 Task: Add a signature Ethan King containing Happy Valentines Day, Ethan King to email address softage.10@softage.net and add a folder Succession planning
Action: Mouse moved to (704, 97)
Screenshot: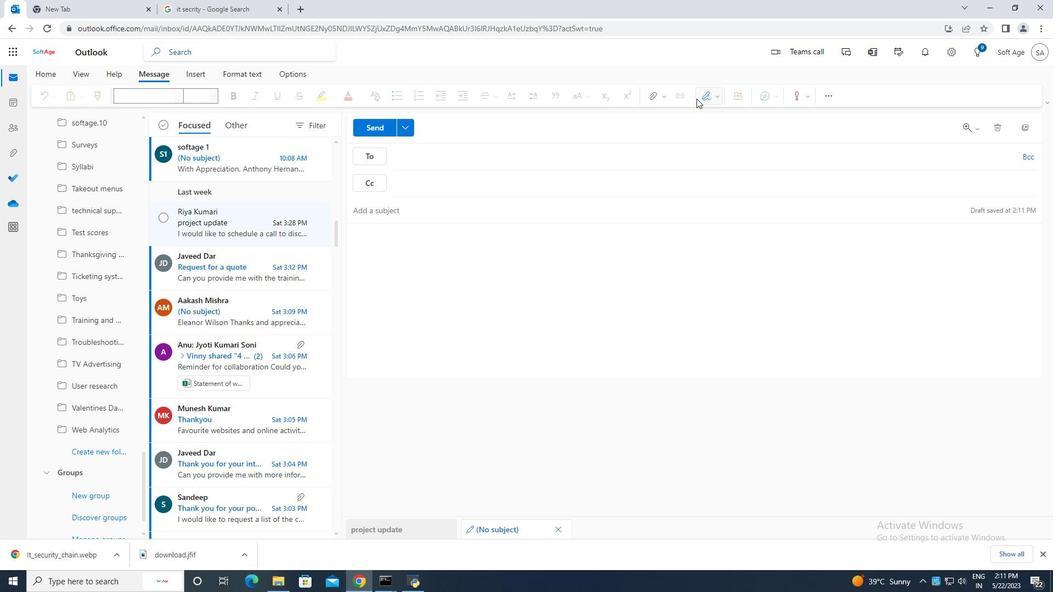 
Action: Mouse pressed left at (704, 97)
Screenshot: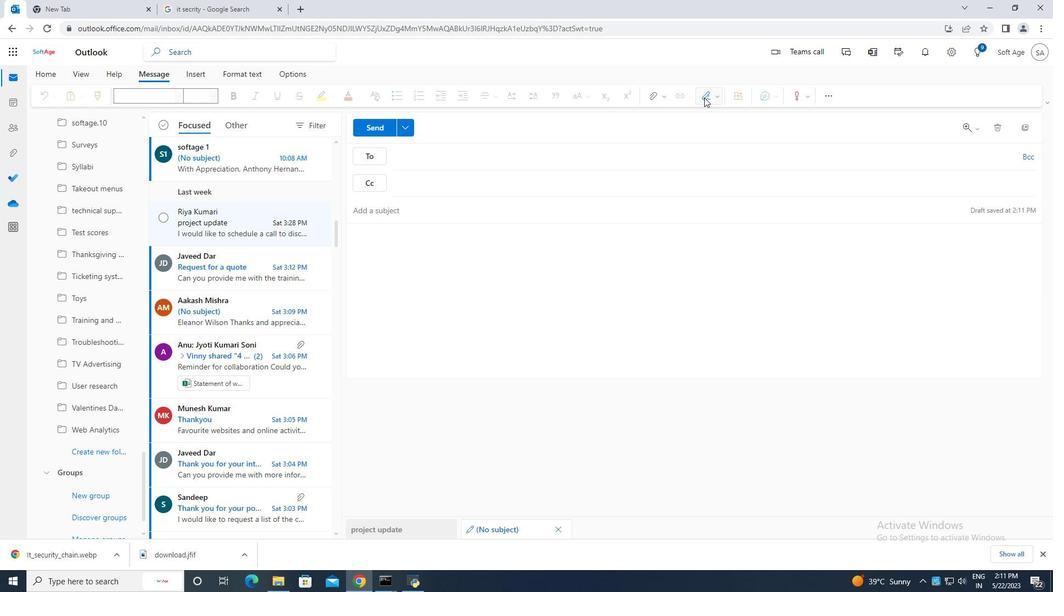 
Action: Mouse moved to (693, 138)
Screenshot: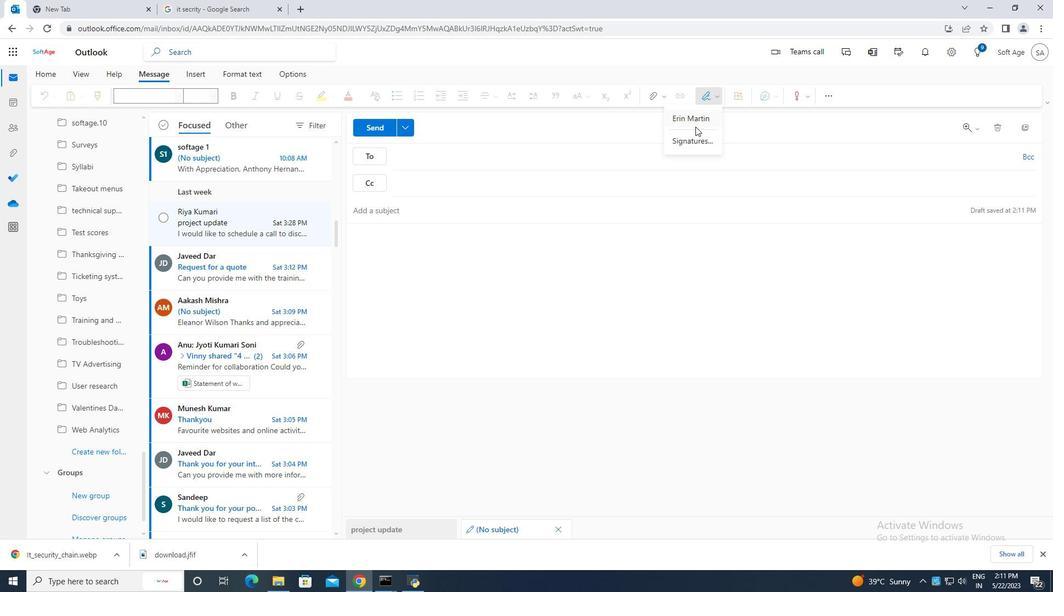 
Action: Mouse pressed left at (693, 138)
Screenshot: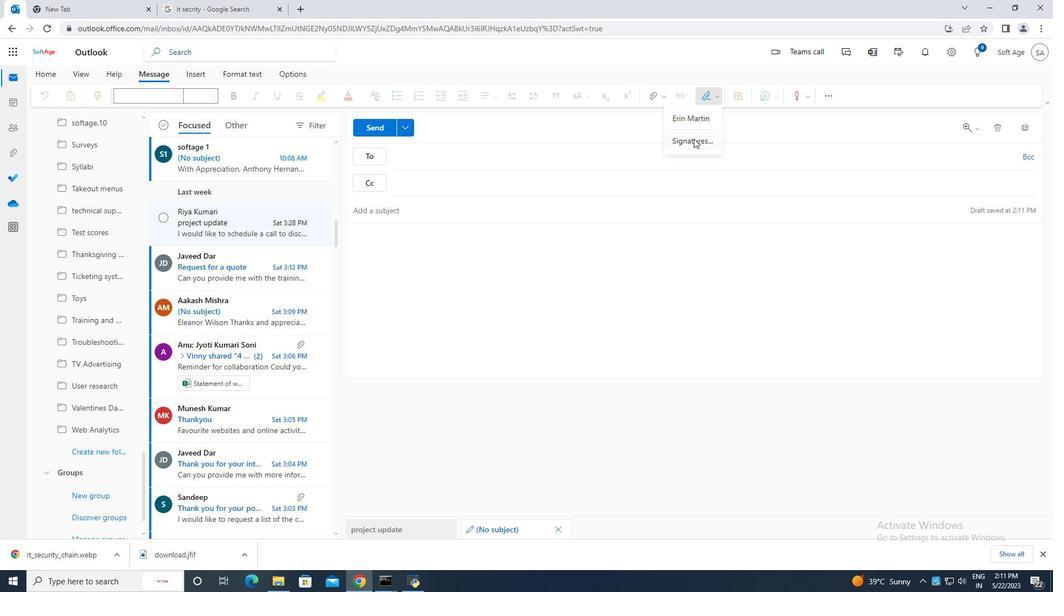 
Action: Mouse moved to (754, 180)
Screenshot: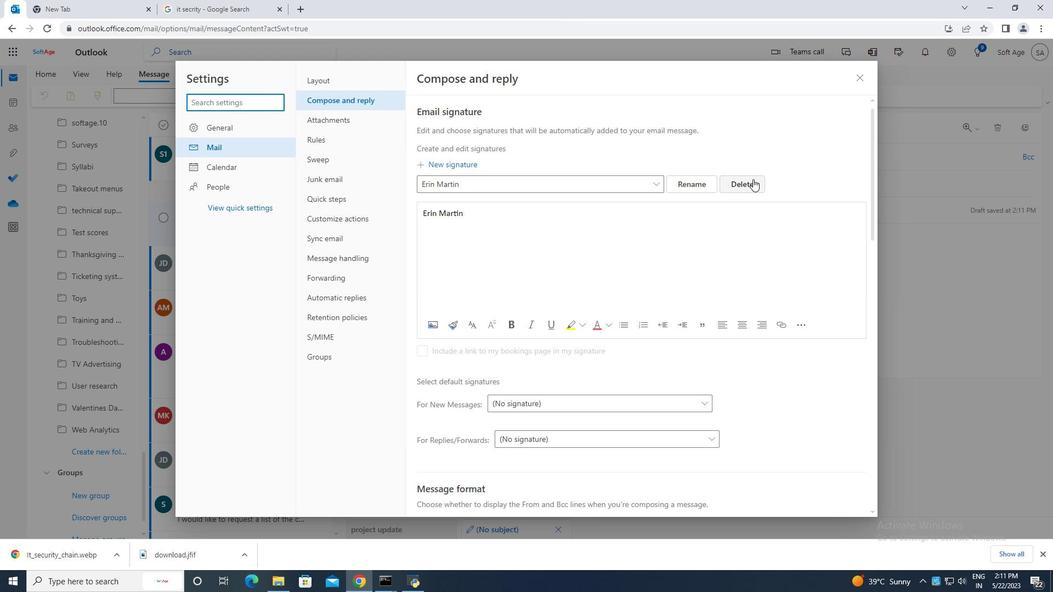 
Action: Mouse pressed left at (754, 180)
Screenshot: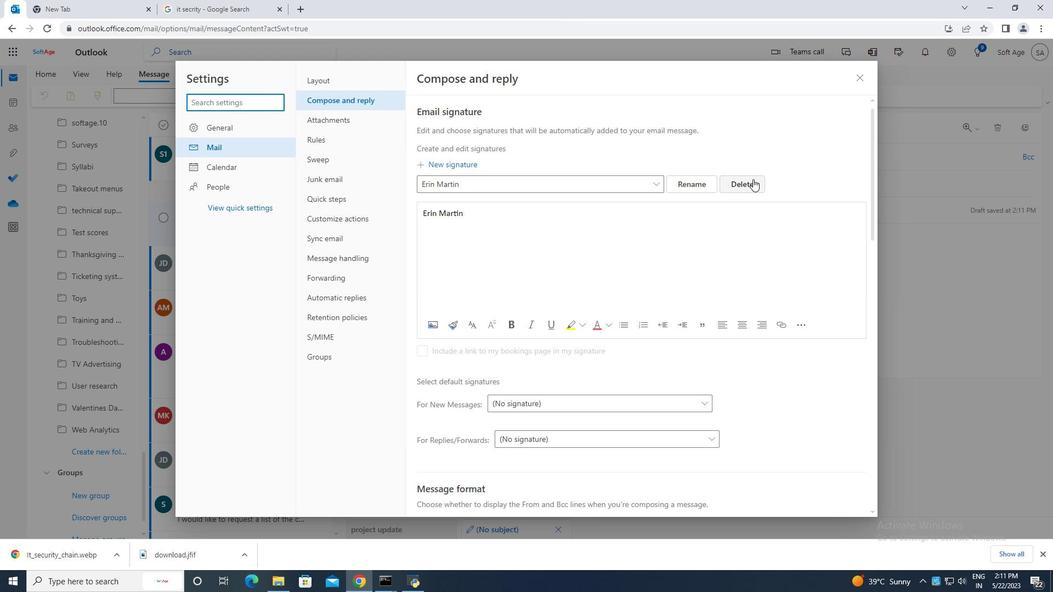 
Action: Mouse moved to (481, 182)
Screenshot: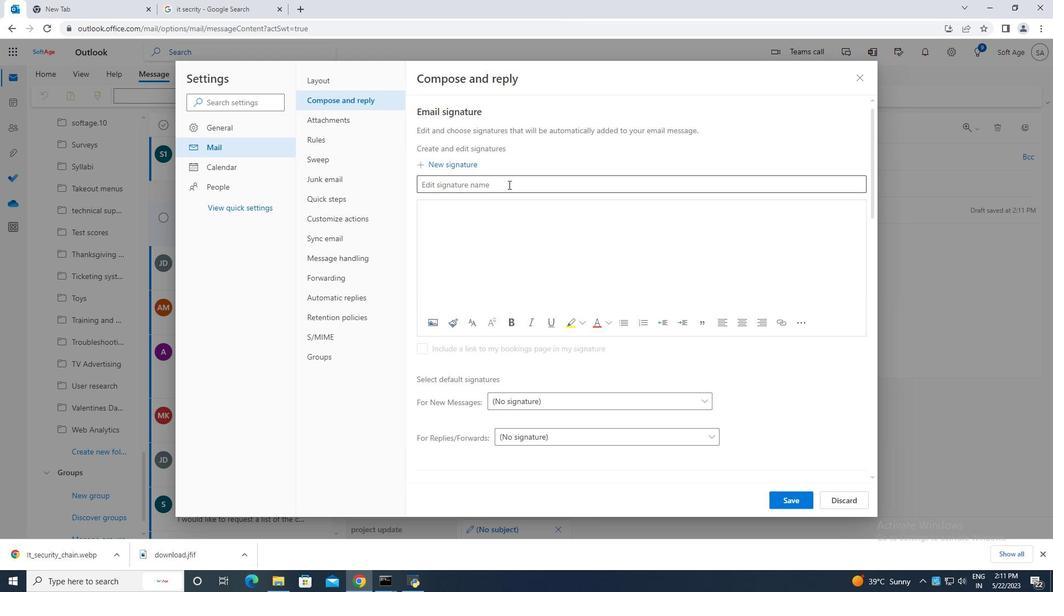 
Action: Mouse pressed left at (481, 182)
Screenshot: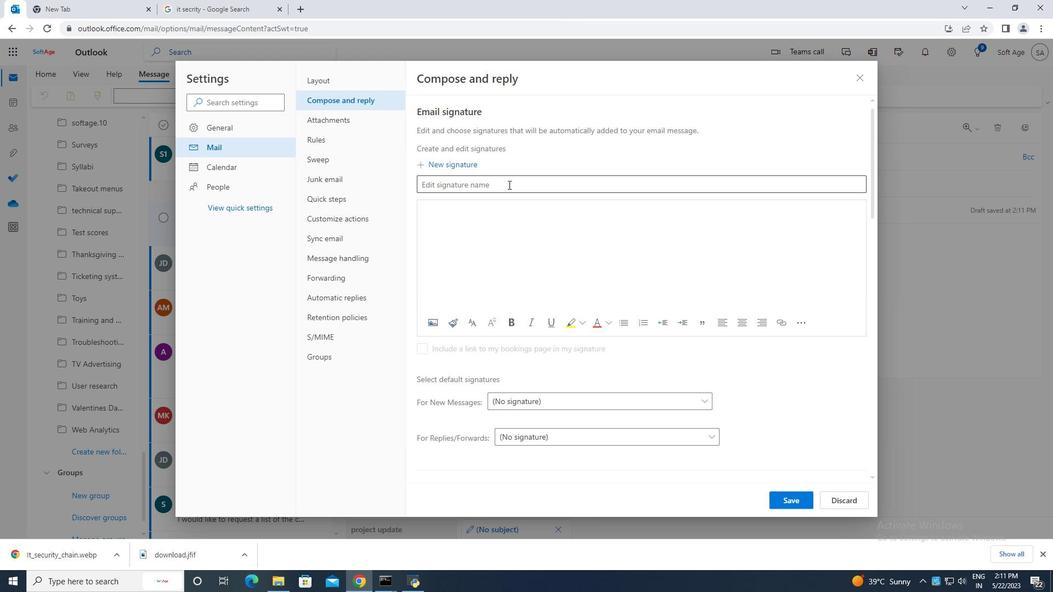 
Action: Mouse moved to (481, 182)
Screenshot: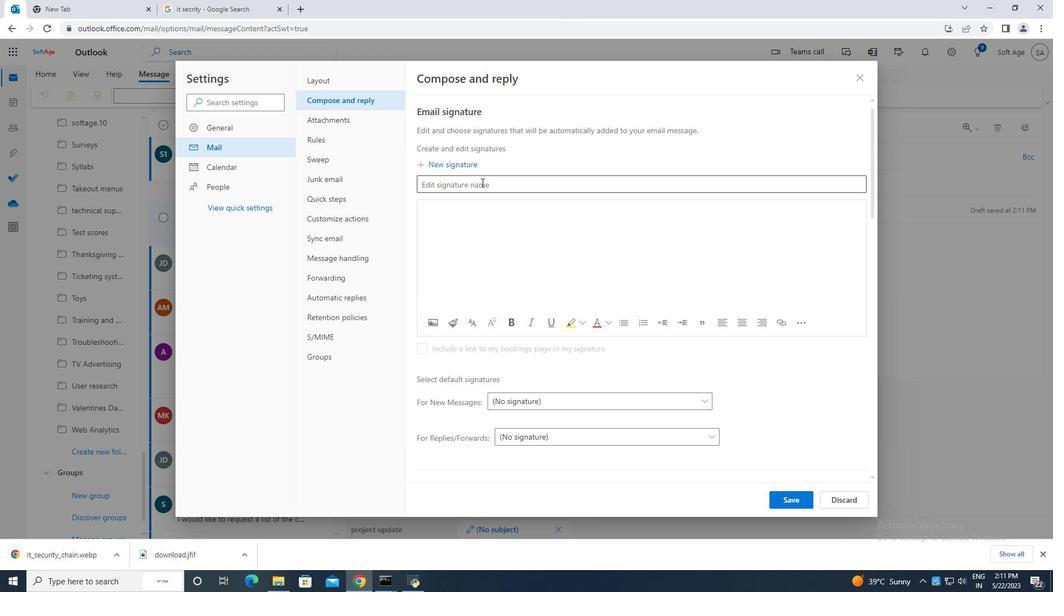 
Action: Key pressed <Key.caps_lock>E<Key.caps_lock>than<Key.space><Key.caps_lock>K<Key.caps_lock>ing<Key.space>
Screenshot: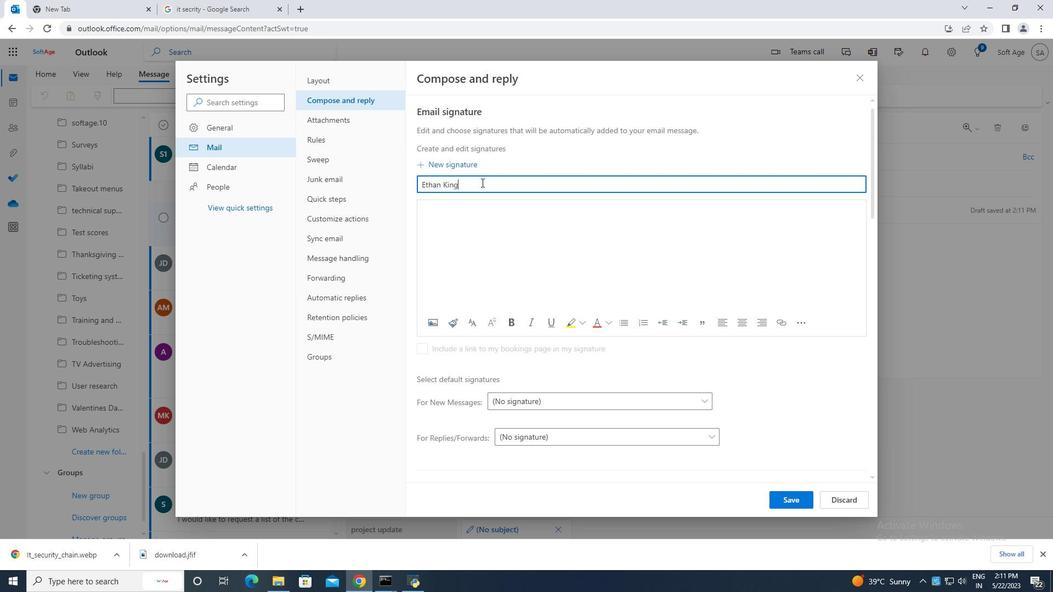
Action: Mouse moved to (445, 205)
Screenshot: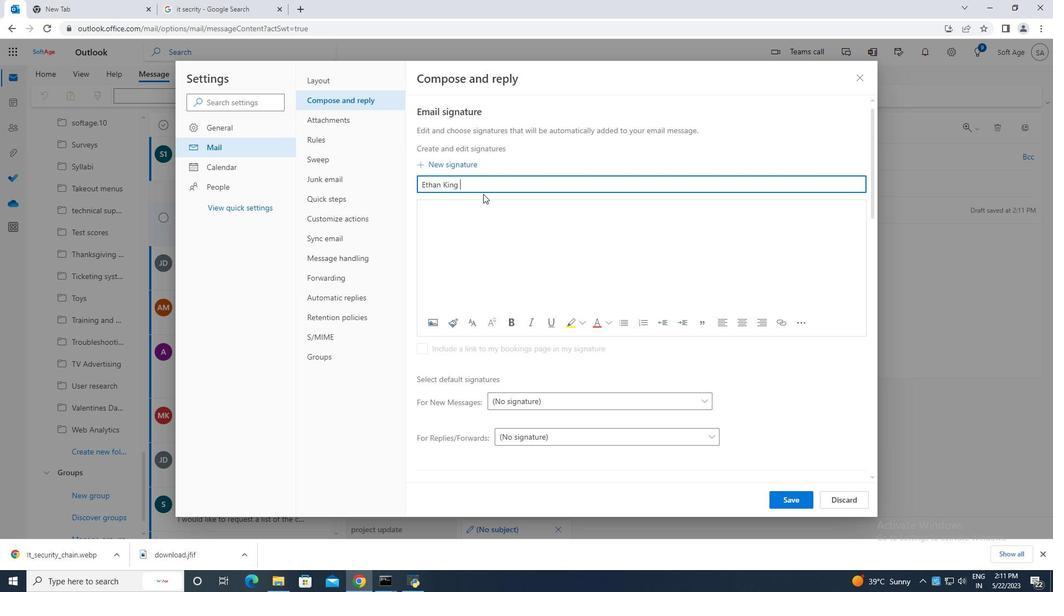
Action: Mouse pressed left at (445, 205)
Screenshot: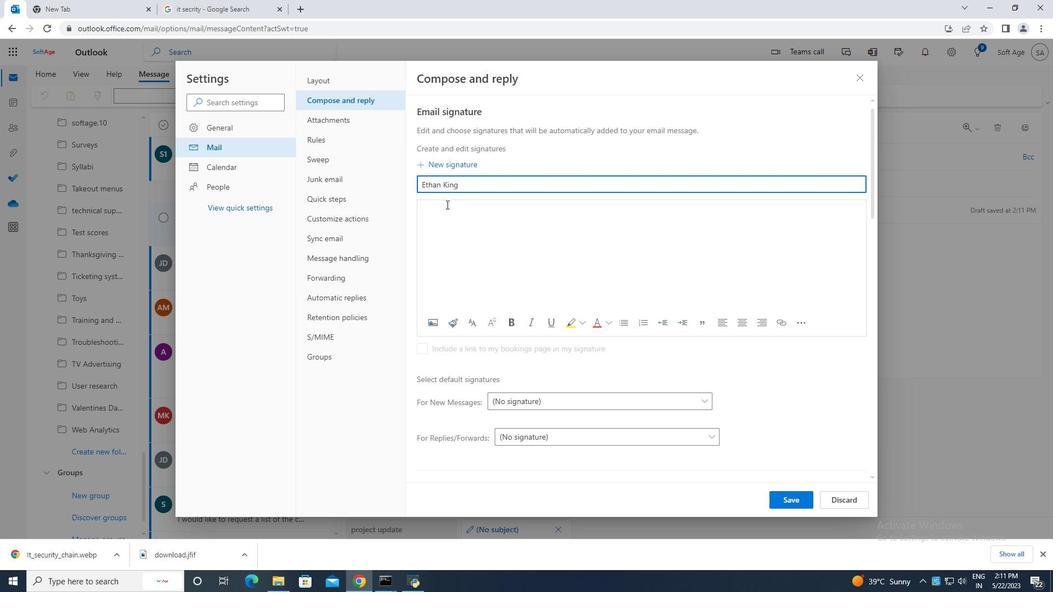 
Action: Key pressed <Key.caps_lock>E<Key.caps_lock>than<Key.space><Key.caps_lock>K<Key.caps_lock>ing
Screenshot: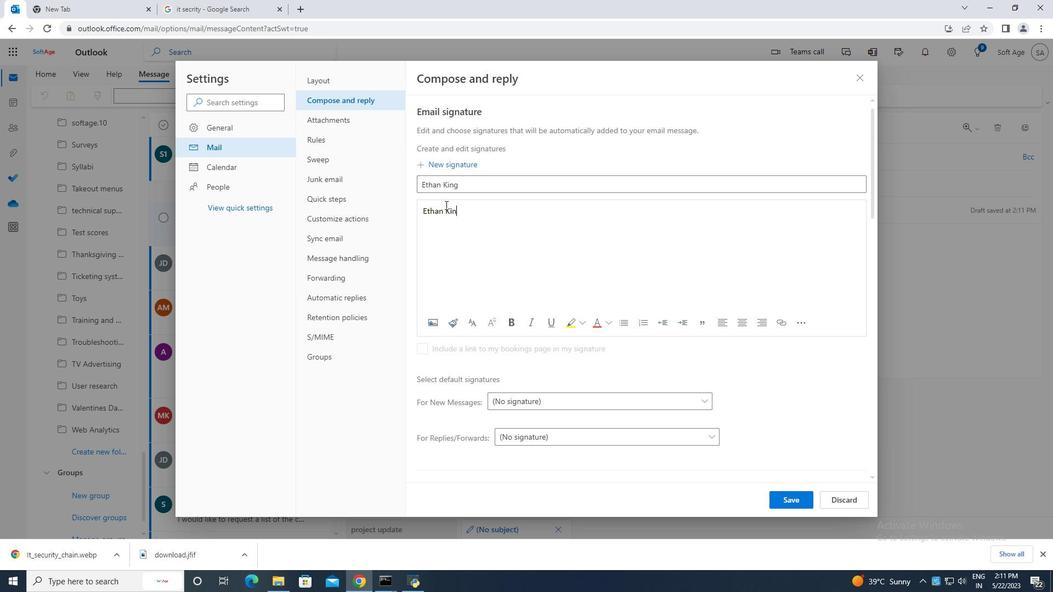
Action: Mouse moved to (795, 498)
Screenshot: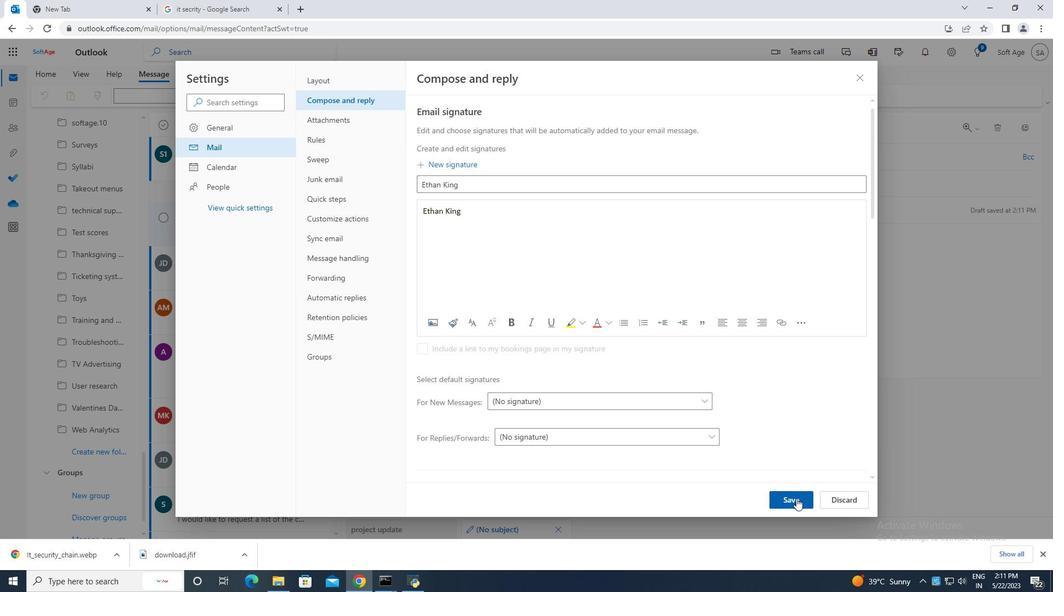 
Action: Mouse pressed left at (795, 498)
Screenshot: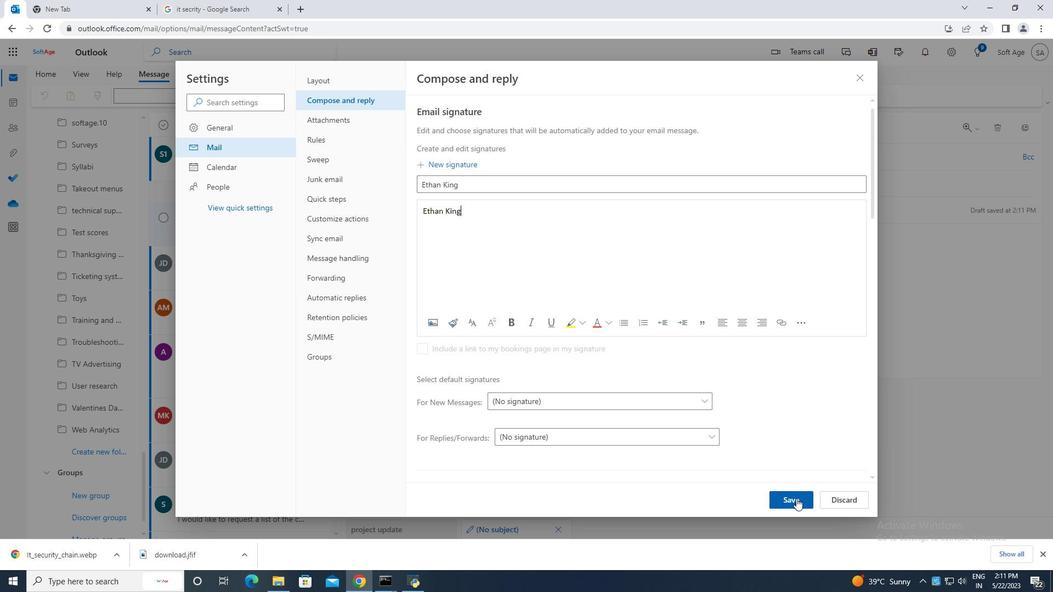 
Action: Mouse moved to (860, 81)
Screenshot: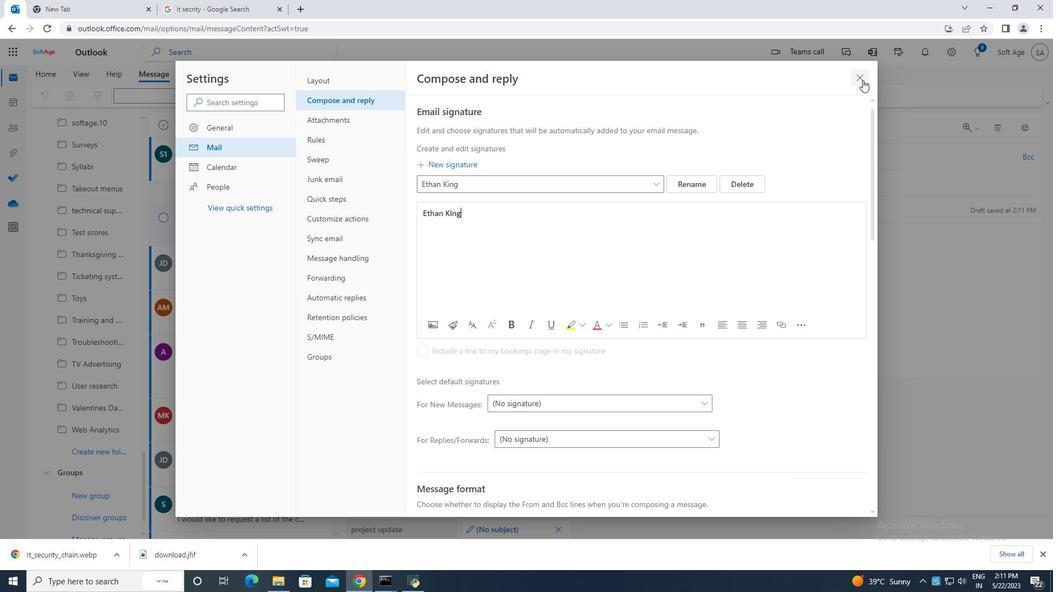 
Action: Mouse pressed left at (860, 81)
Screenshot: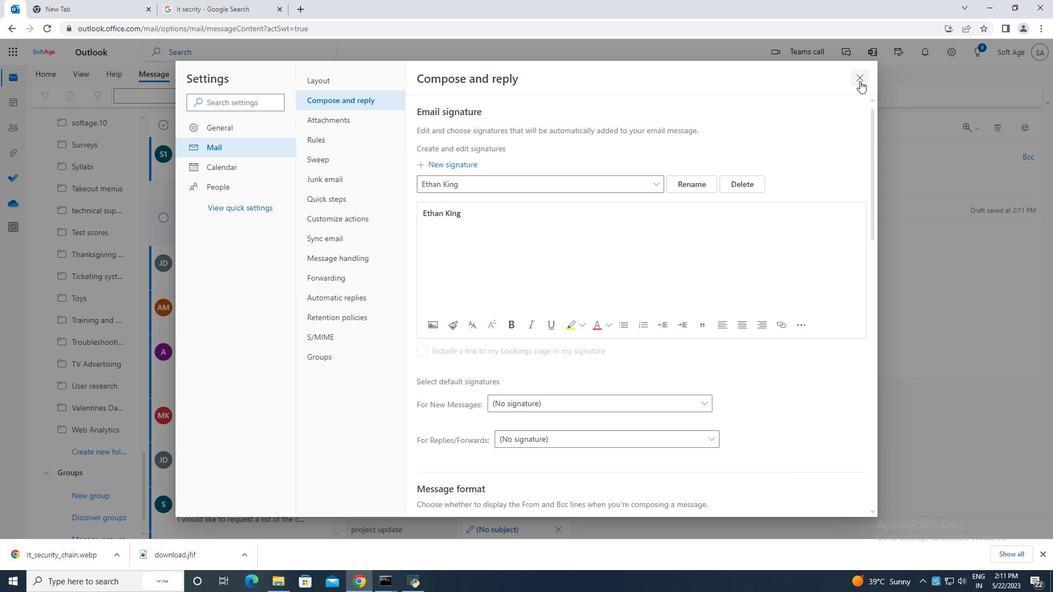 
Action: Mouse moved to (704, 97)
Screenshot: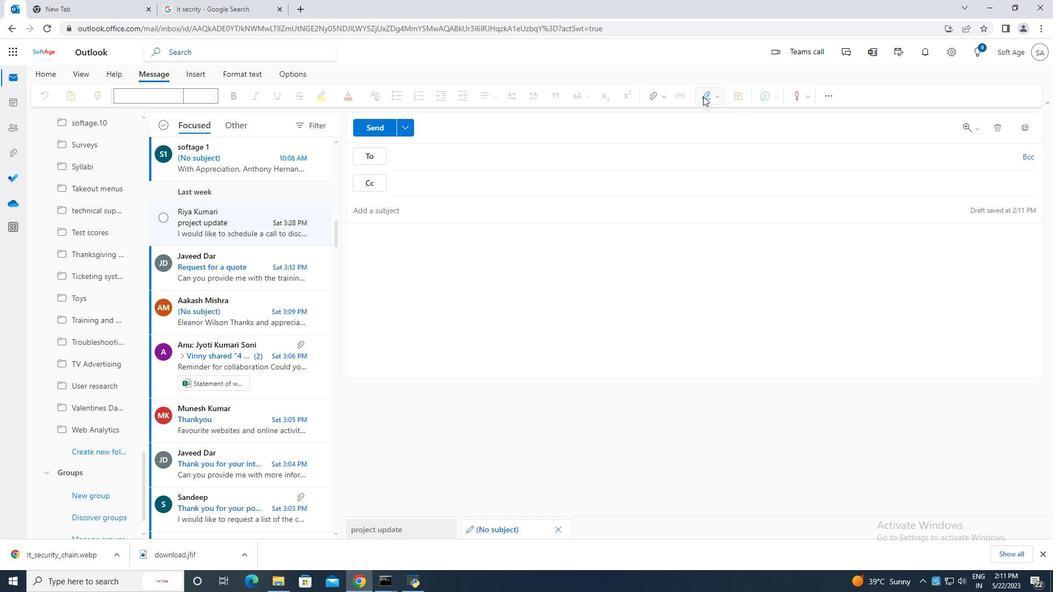 
Action: Mouse pressed left at (704, 97)
Screenshot: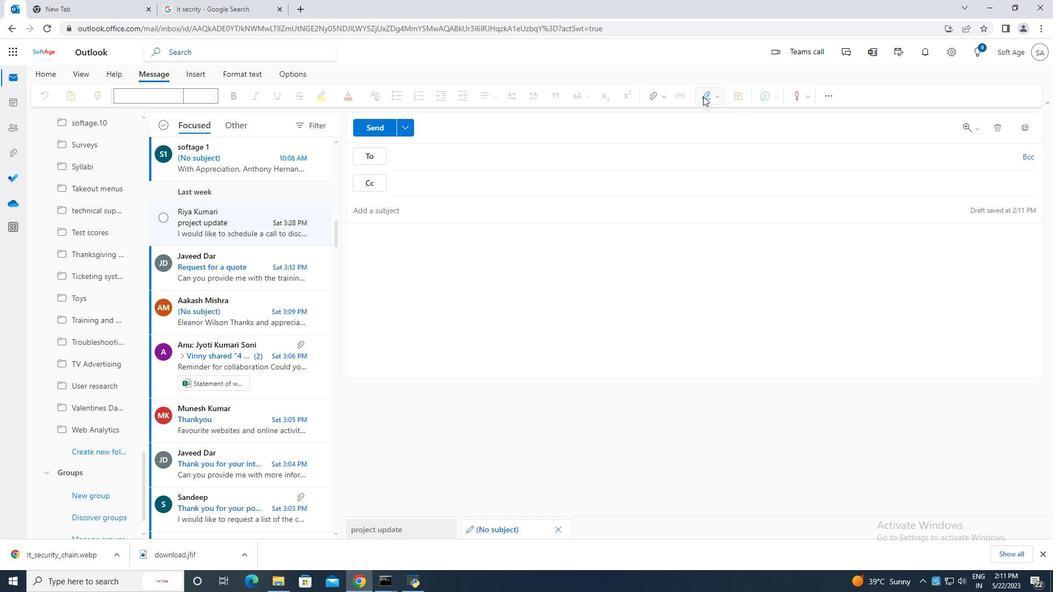 
Action: Mouse moved to (694, 118)
Screenshot: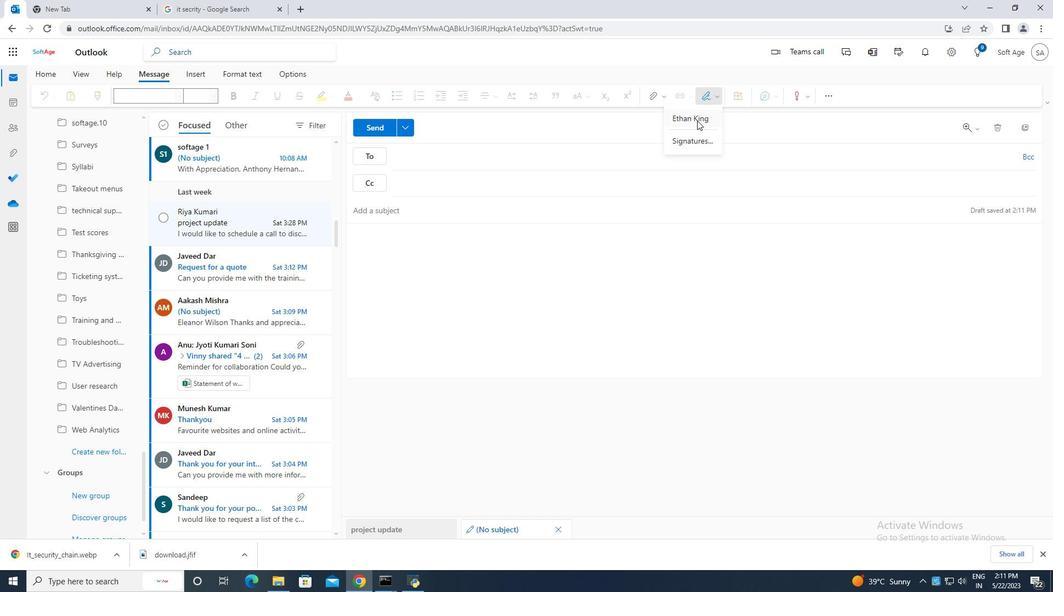 
Action: Mouse pressed left at (694, 118)
Screenshot: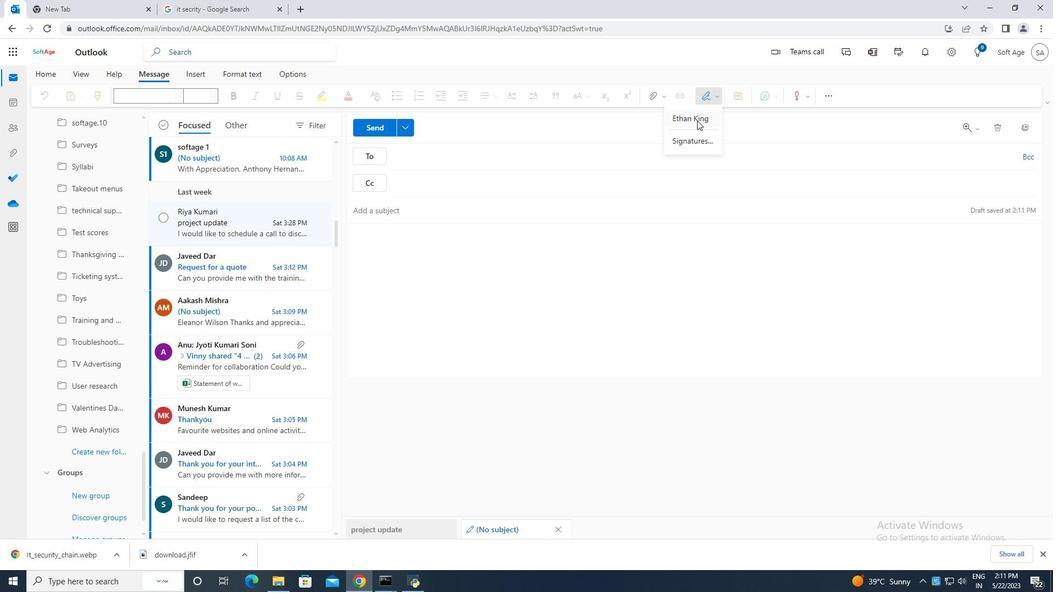 
Action: Mouse moved to (383, 235)
Screenshot: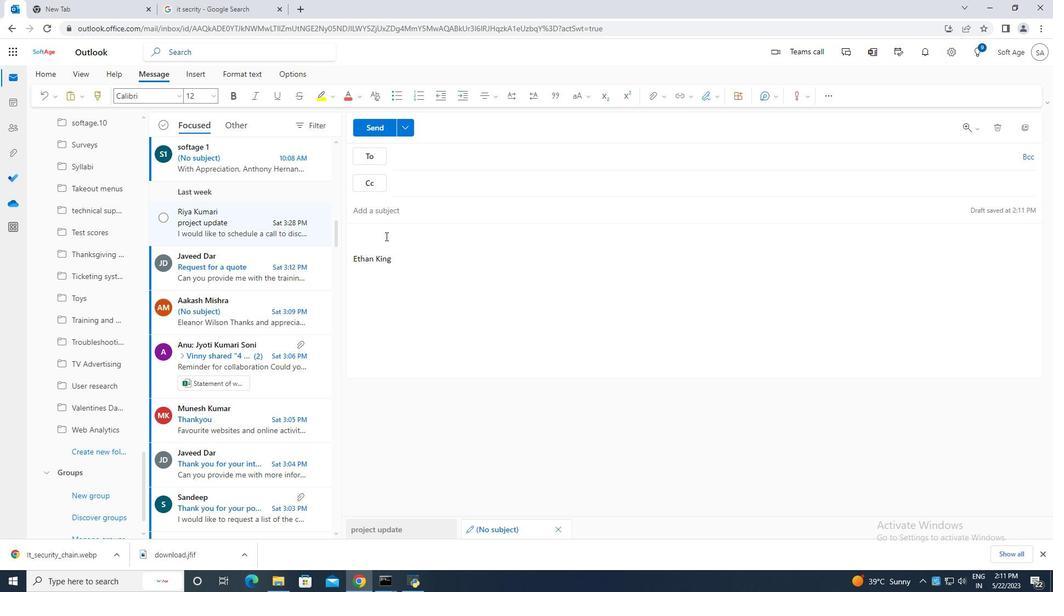 
Action: Key pressed <Key.caps_lock>C<Key.caps_lock>ontaining<Key.space>happy<Key.space>valenties<Key.space>day,
Screenshot: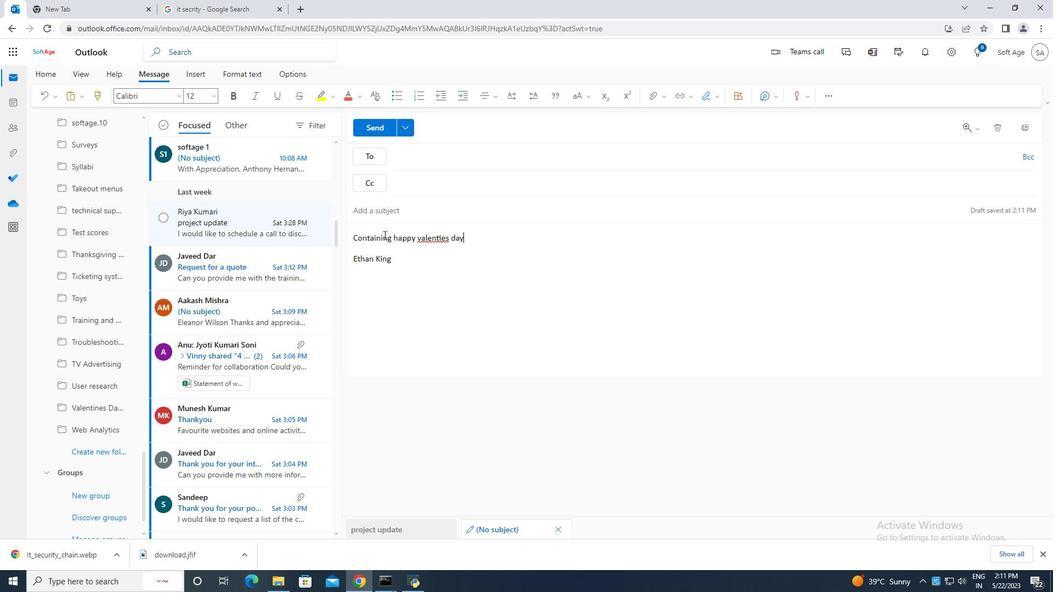 
Action: Mouse moved to (442, 241)
Screenshot: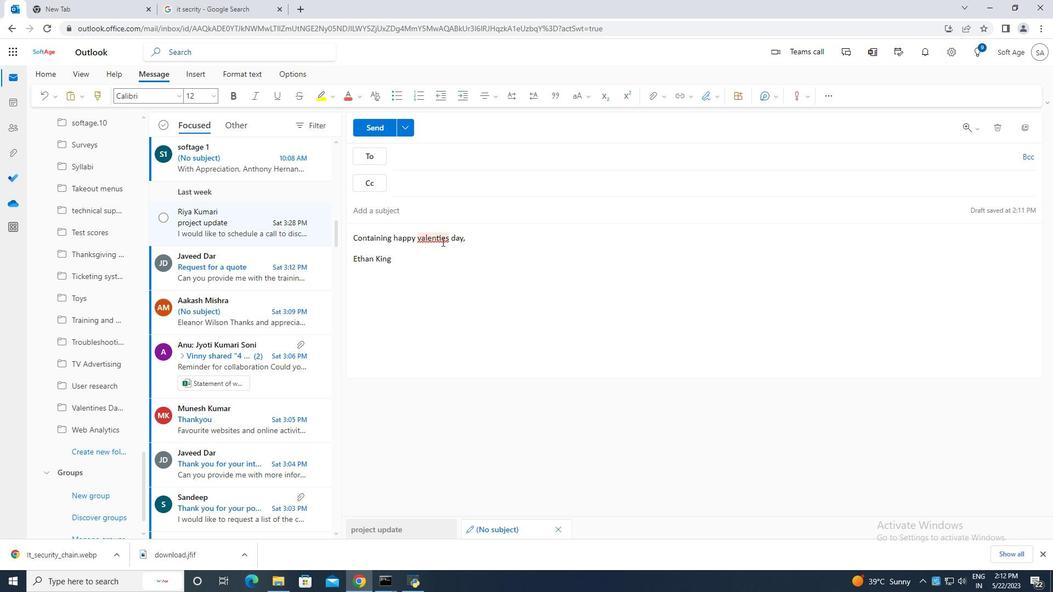 
Action: Mouse pressed left at (442, 241)
Screenshot: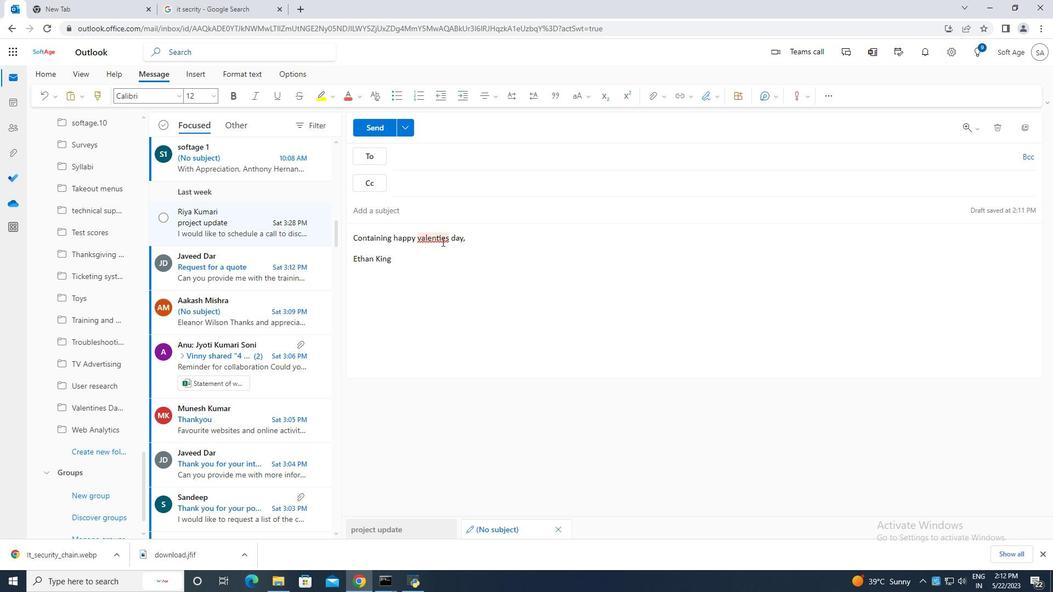 
Action: Mouse moved to (442, 242)
Screenshot: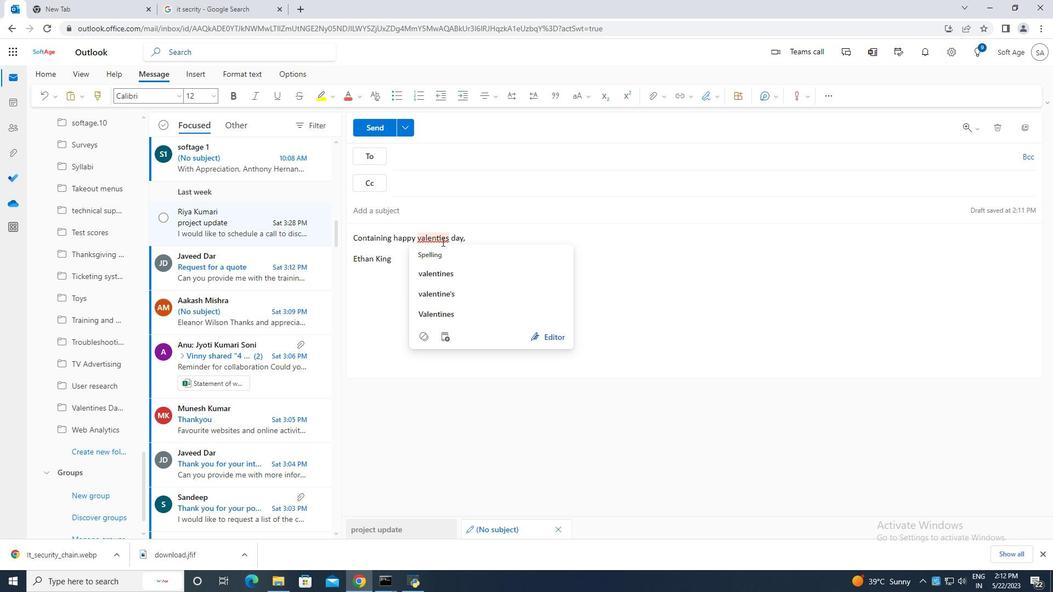 
Action: Key pressed n
Screenshot: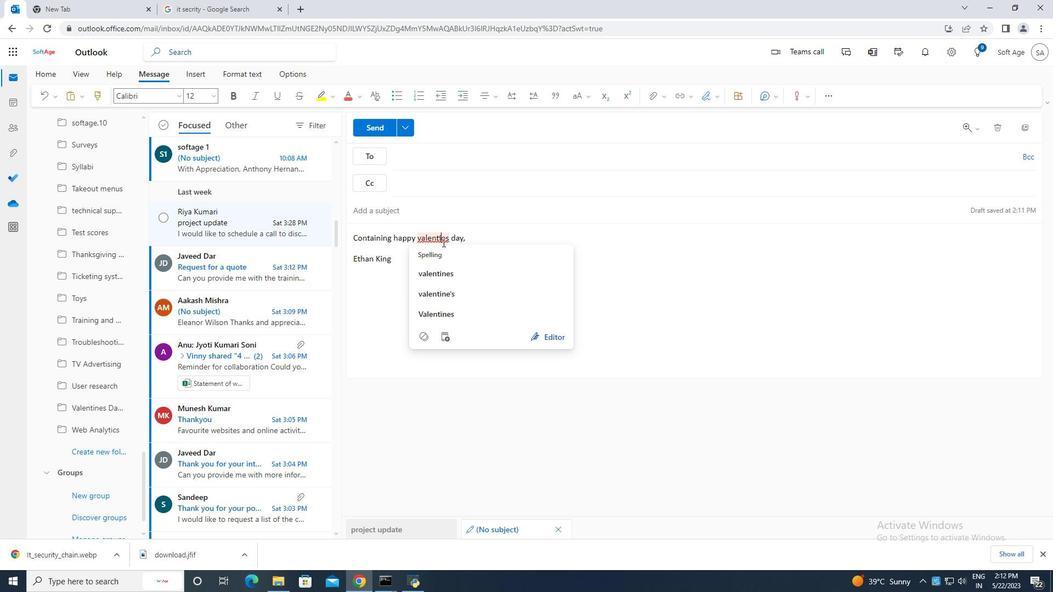 
Action: Mouse moved to (491, 239)
Screenshot: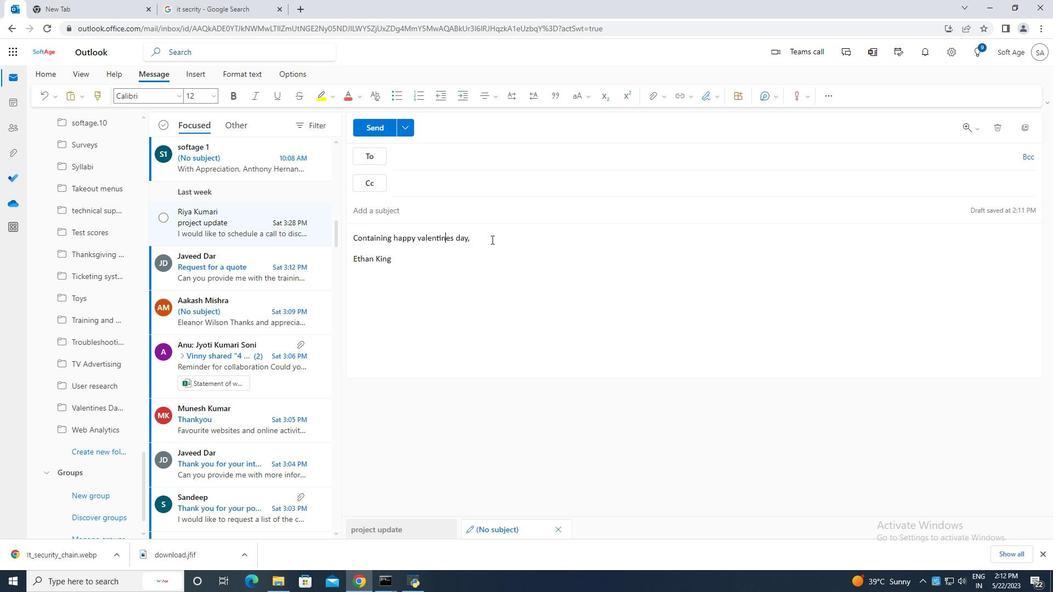 
Action: Mouse pressed left at (491, 239)
Screenshot: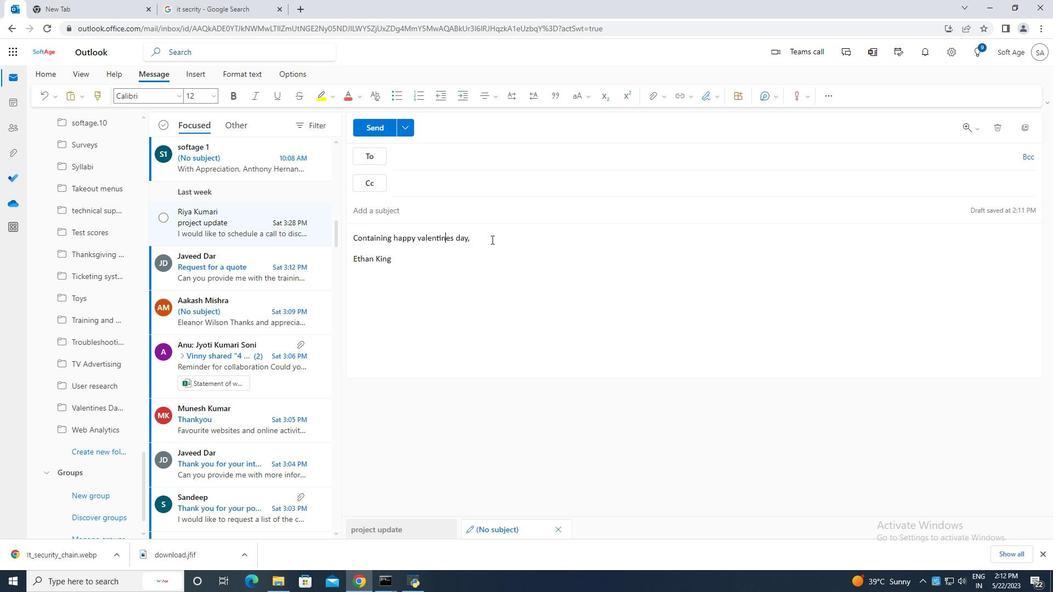 
Action: Mouse moved to (444, 158)
Screenshot: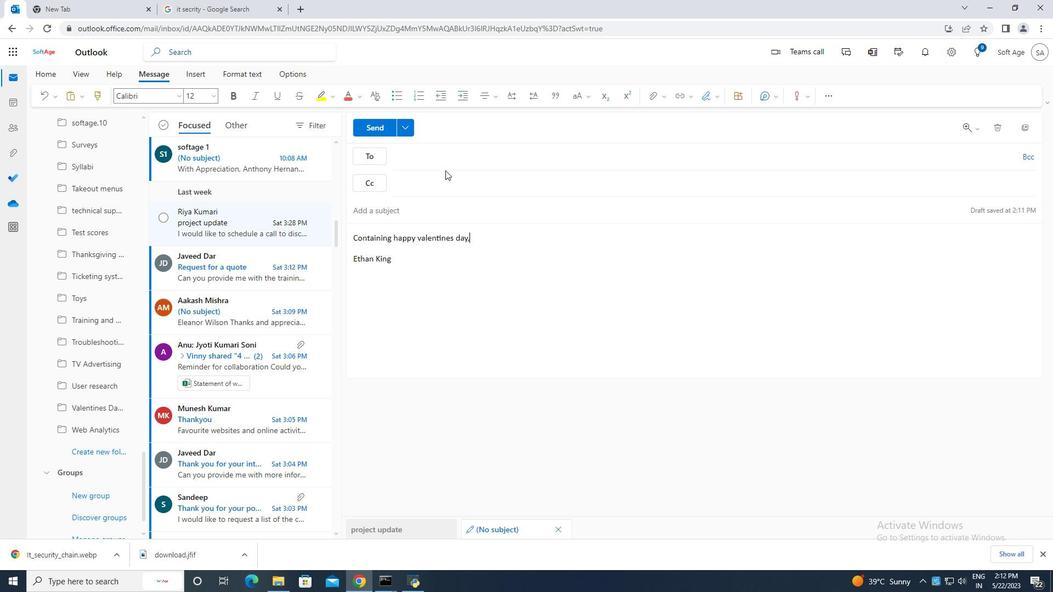 
Action: Mouse pressed left at (444, 158)
Screenshot: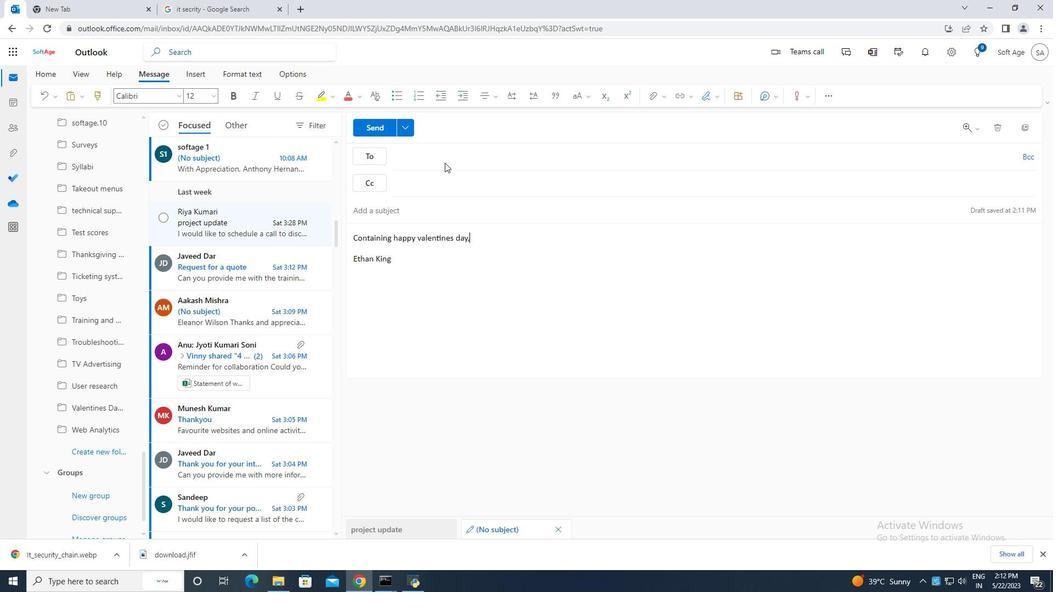 
Action: Mouse moved to (444, 158)
Screenshot: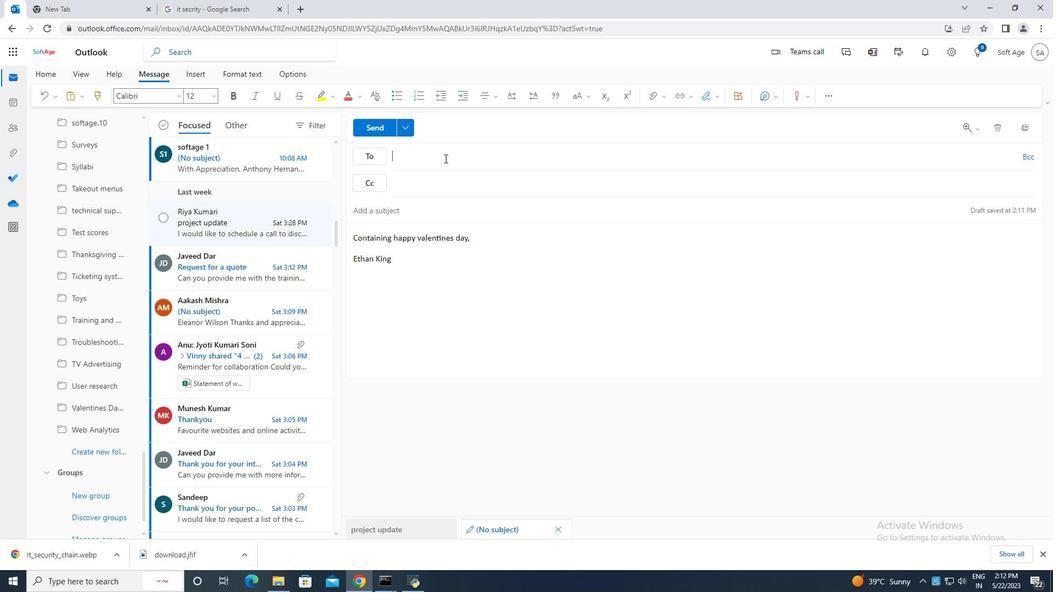 
Action: Key pressed softage.10
Screenshot: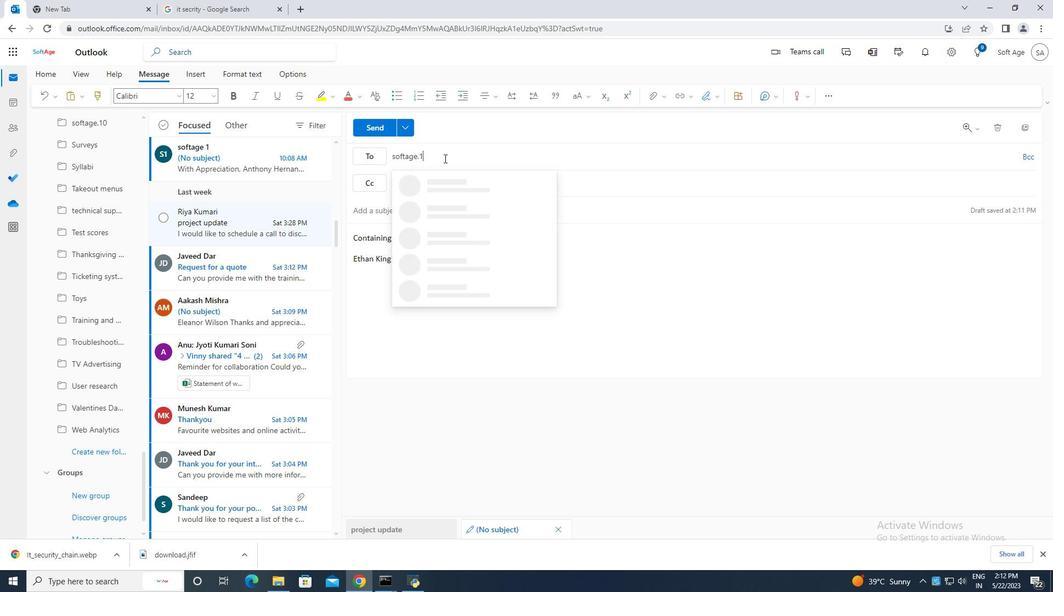 
Action: Mouse moved to (520, 216)
Screenshot: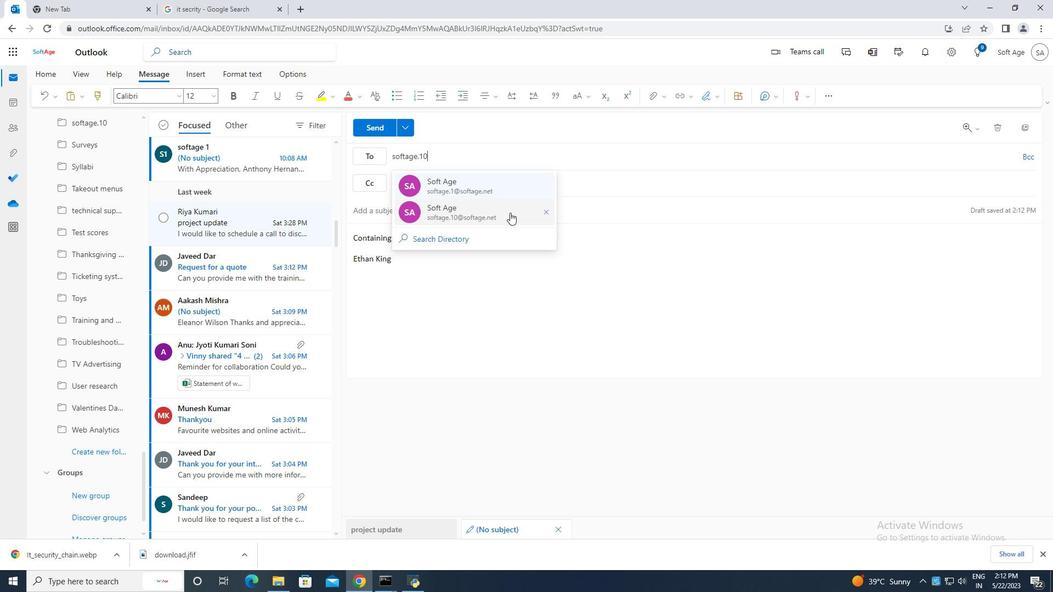 
Action: Mouse pressed left at (520, 216)
Screenshot: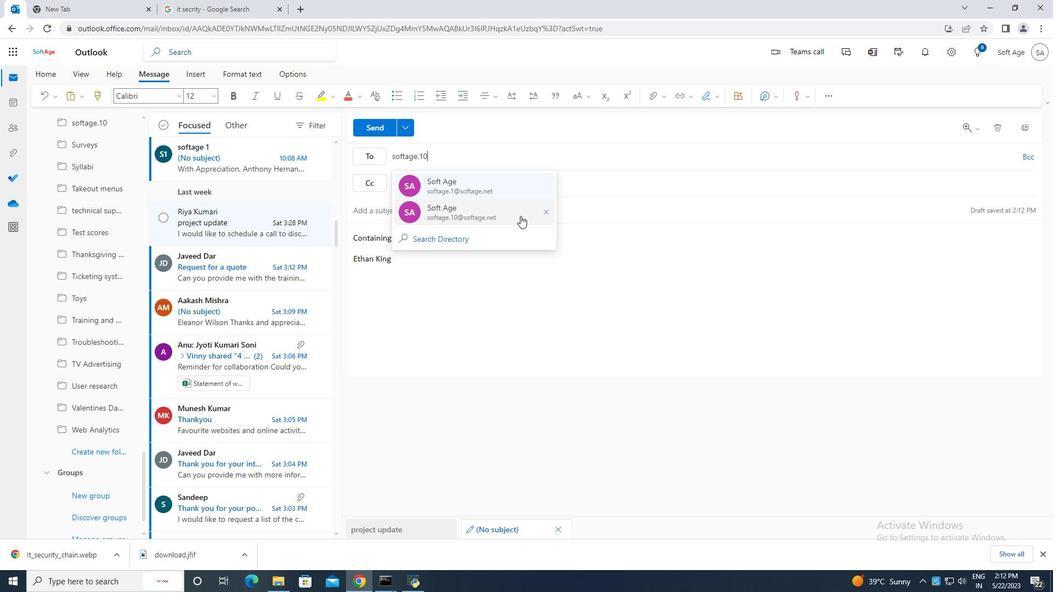 
Action: Mouse moved to (98, 451)
Screenshot: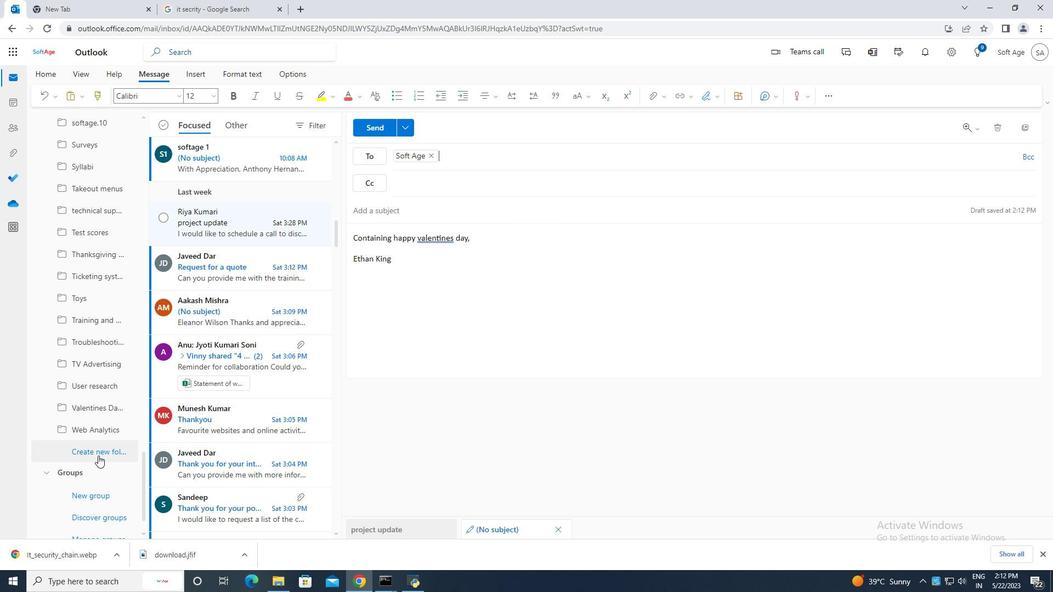 
Action: Mouse pressed left at (98, 451)
Screenshot: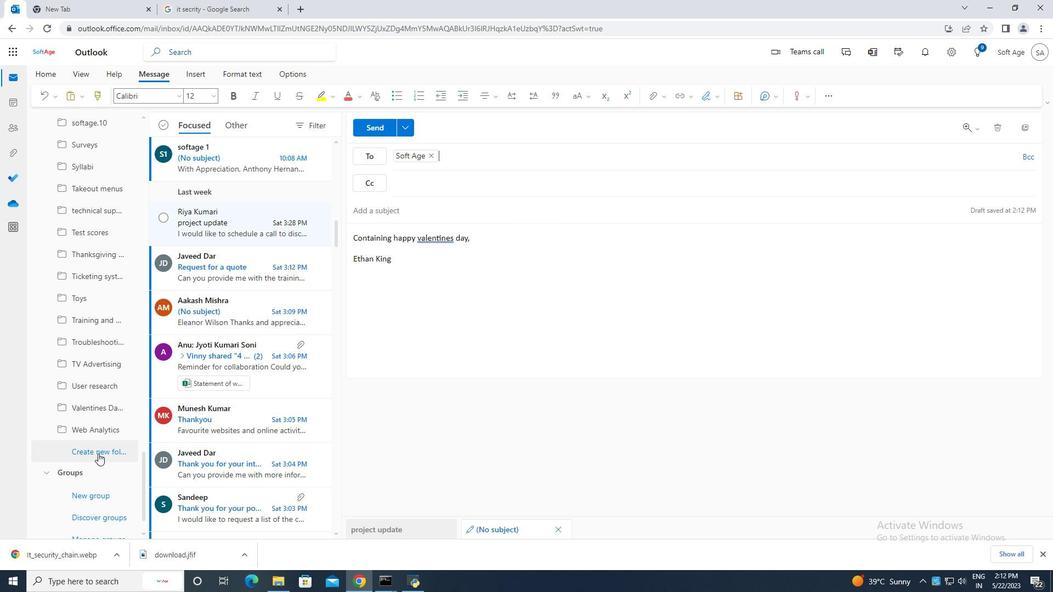 
Action: Mouse moved to (92, 454)
Screenshot: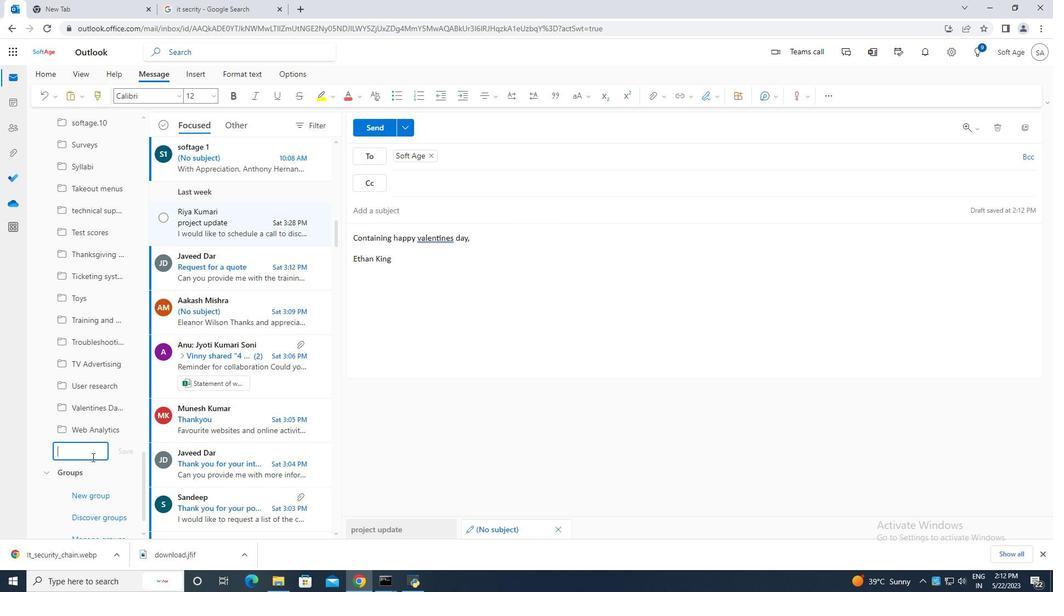 
Action: Key pressed <Key.caps_lock>S<Key.caps_lock>uccession<Key.space>planning
Screenshot: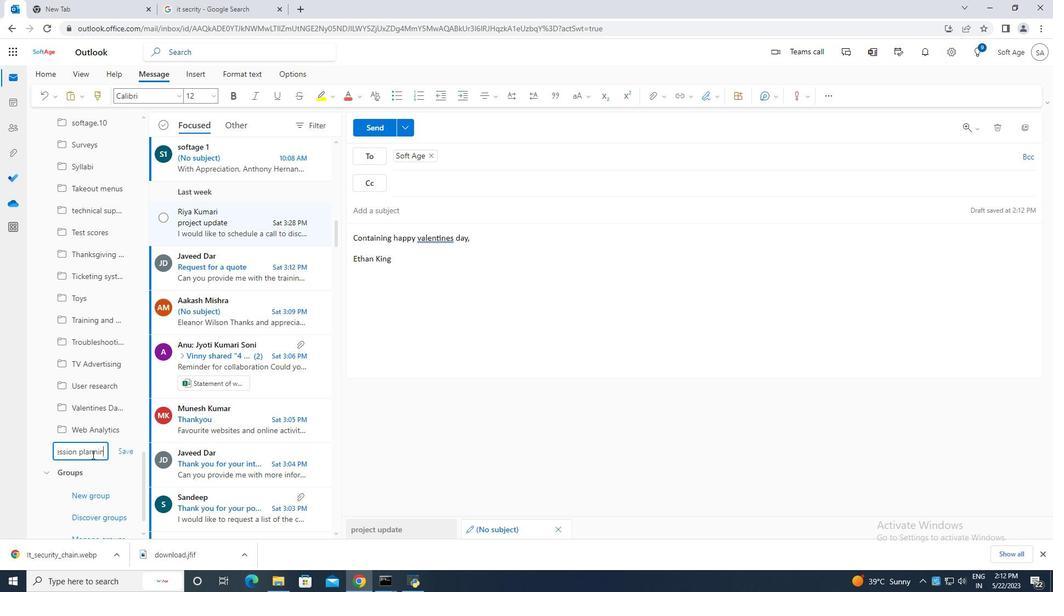 
Action: Mouse moved to (125, 453)
Screenshot: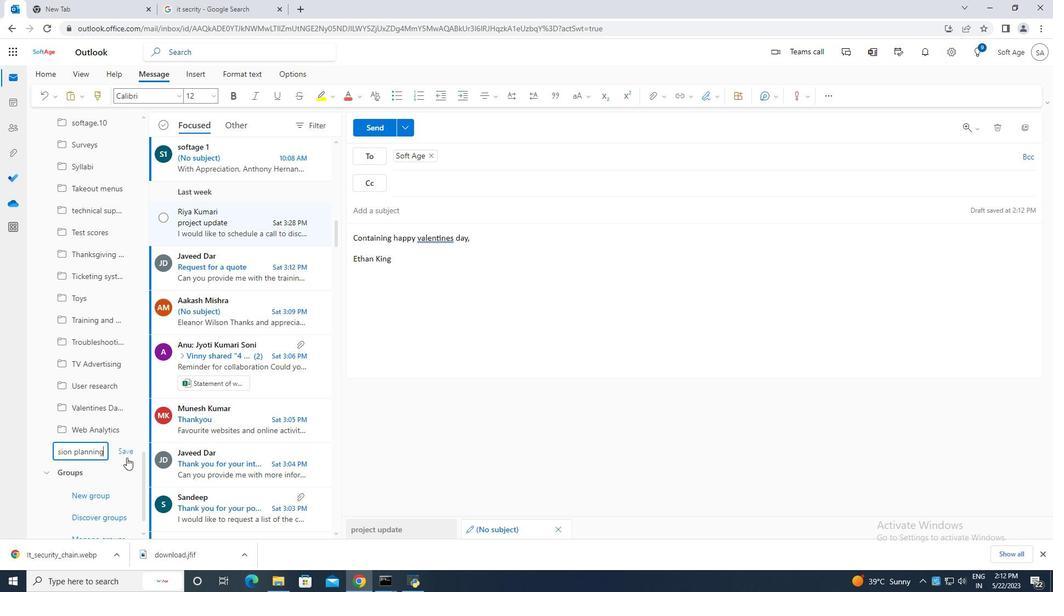 
Action: Mouse pressed left at (125, 453)
Screenshot: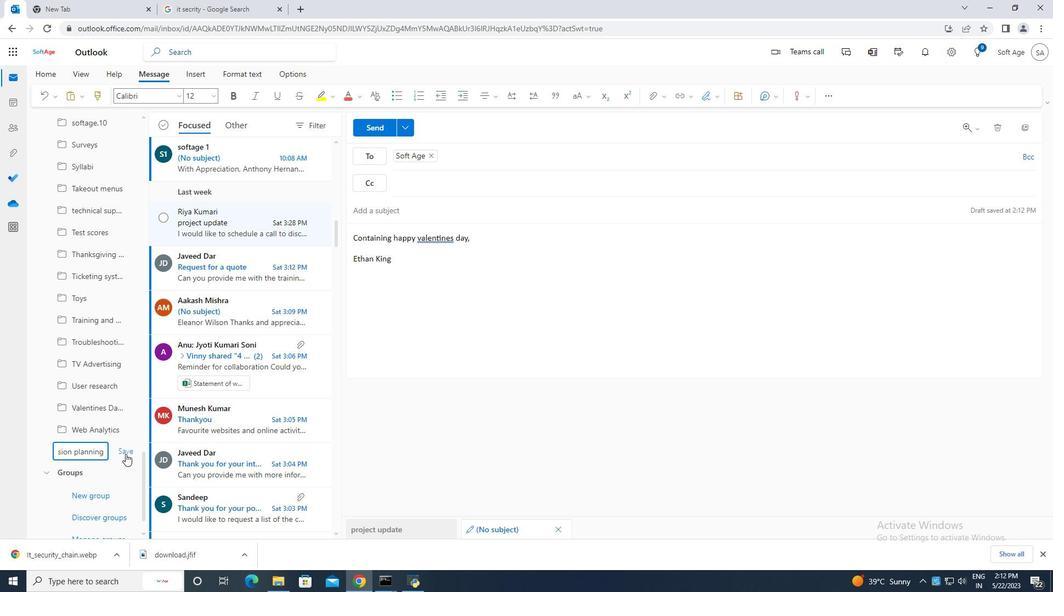 
Action: Mouse moved to (370, 127)
Screenshot: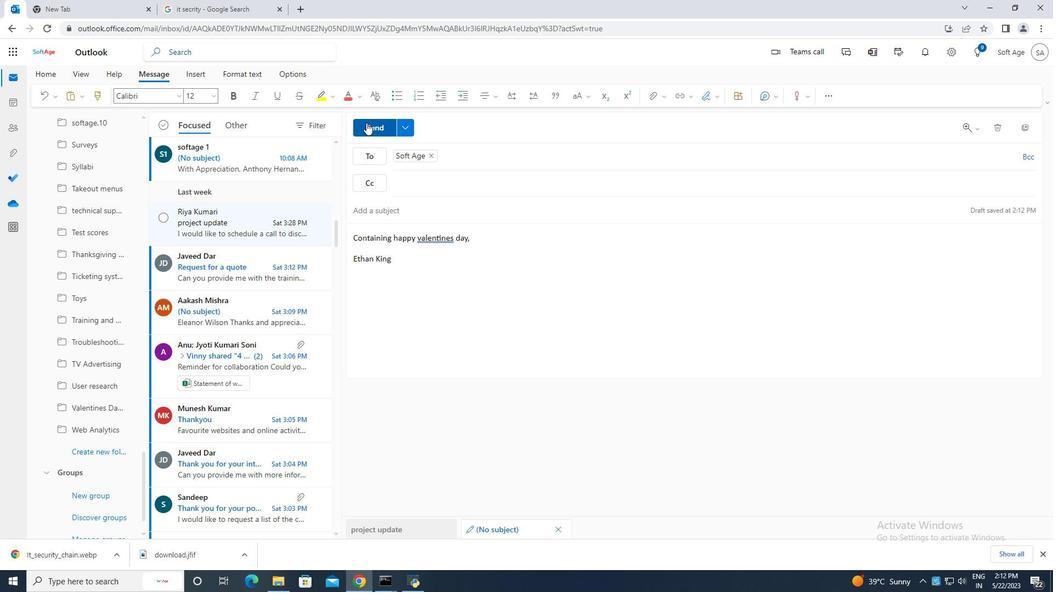 
Action: Mouse pressed left at (370, 127)
Screenshot: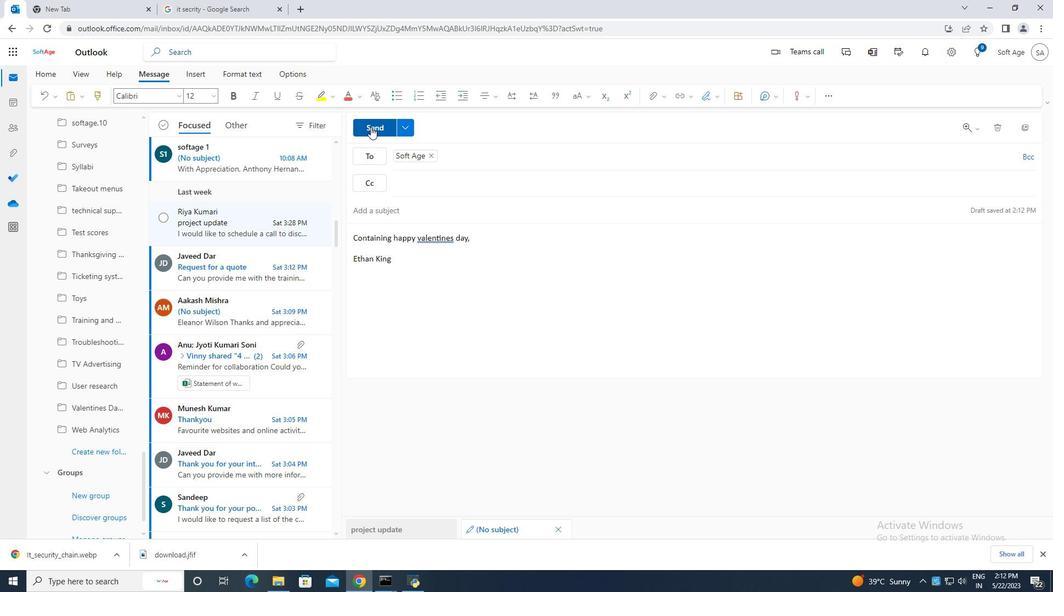 
Action: Mouse moved to (511, 313)
Screenshot: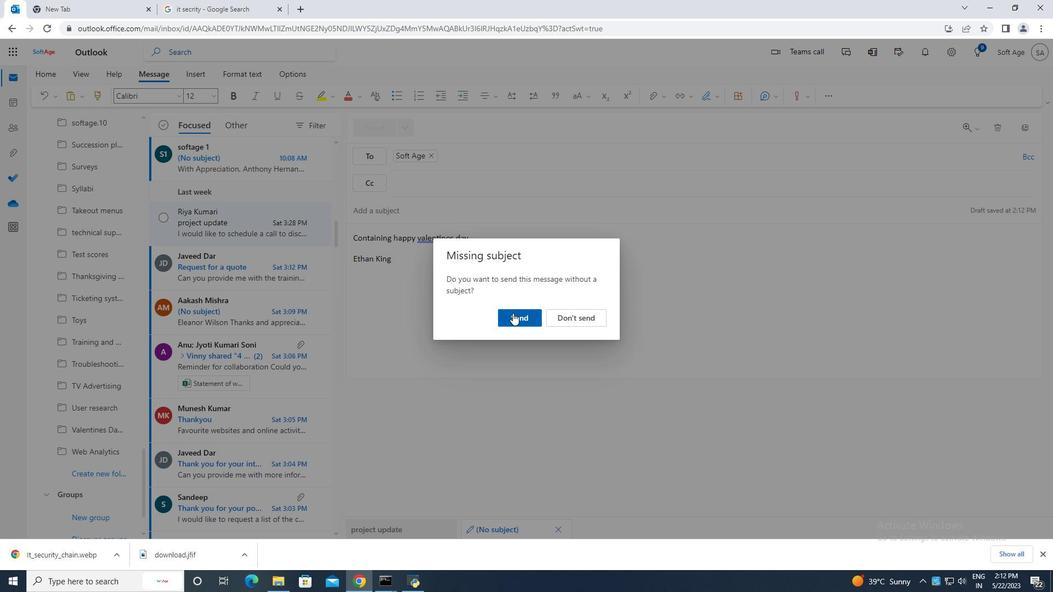 
Action: Mouse pressed left at (512, 313)
Screenshot: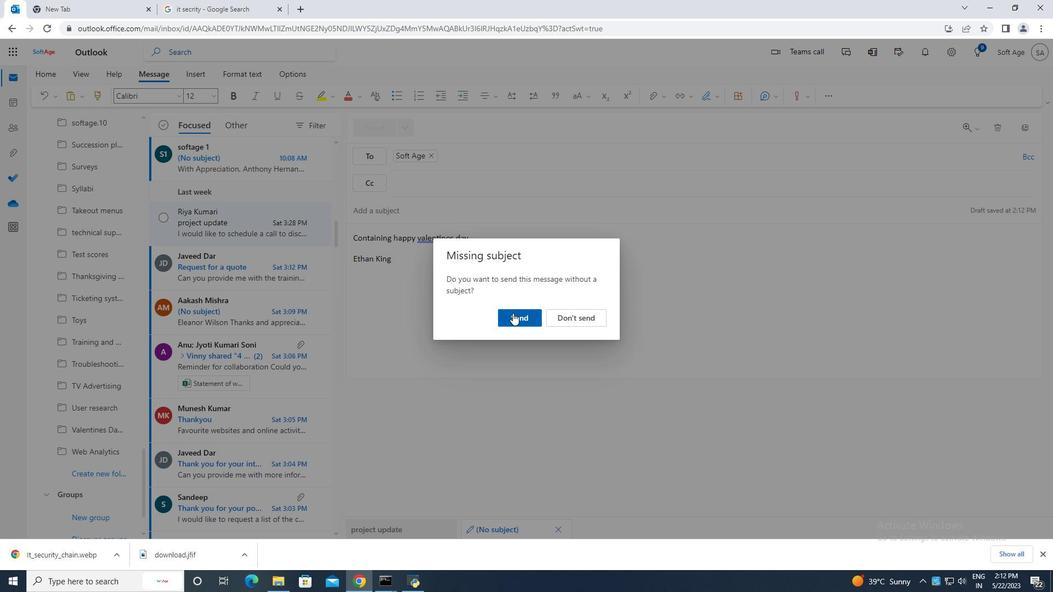 
Action: Mouse moved to (525, 309)
Screenshot: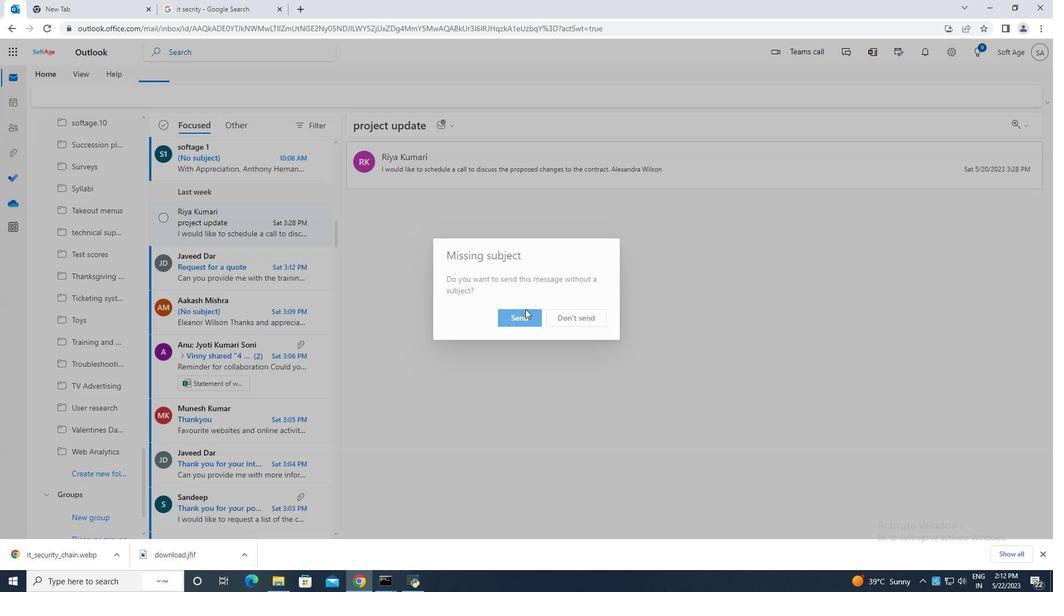 
